 Task: Search for boat rental options in Miami, Florida, and Key West, Florida.
Action: Mouse moved to (177, 78)
Screenshot: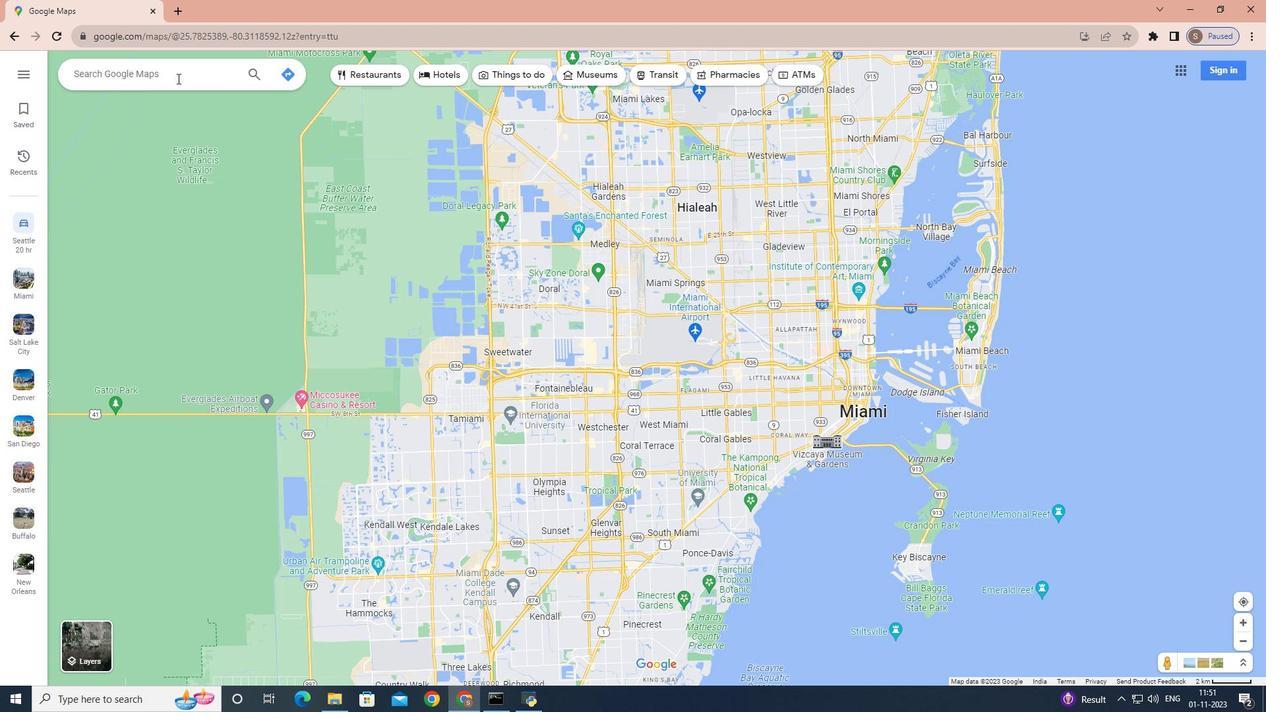 
Action: Mouse pressed left at (177, 78)
Screenshot: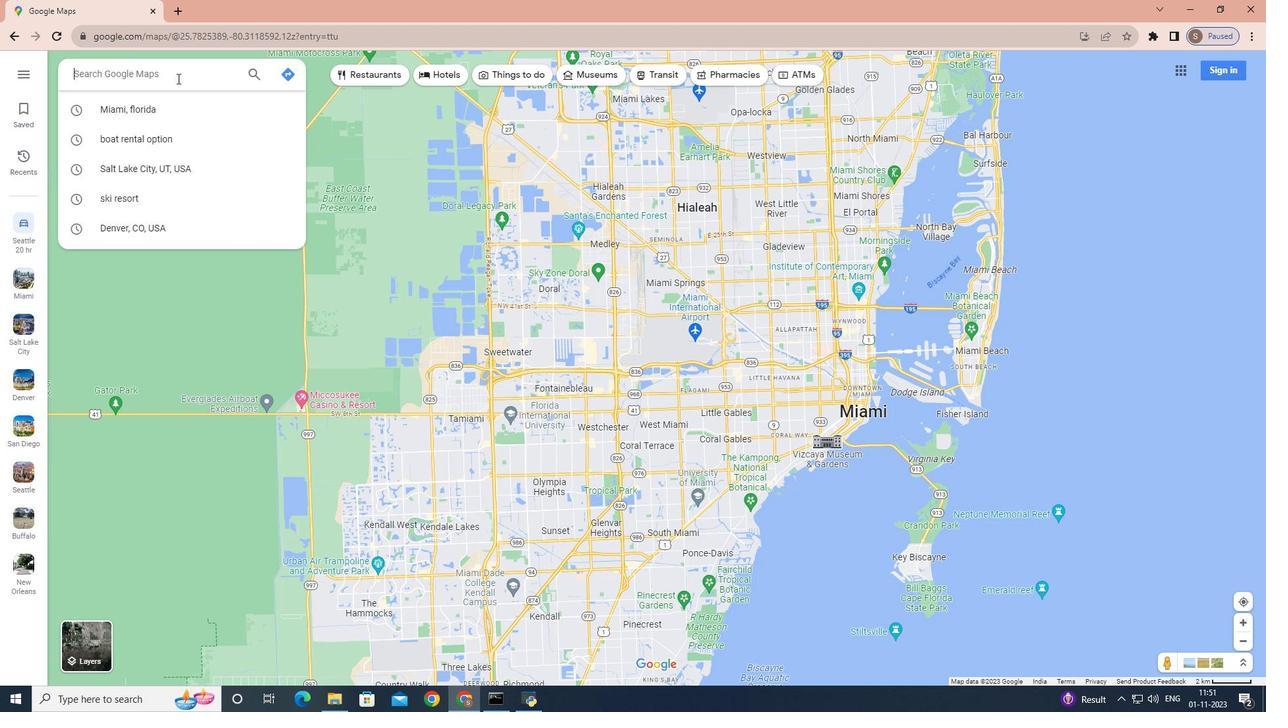 
Action: Key pressed <Key.shift_r>Miami,<Key.space><Key.shift>Florida<Key.enter>
Screenshot: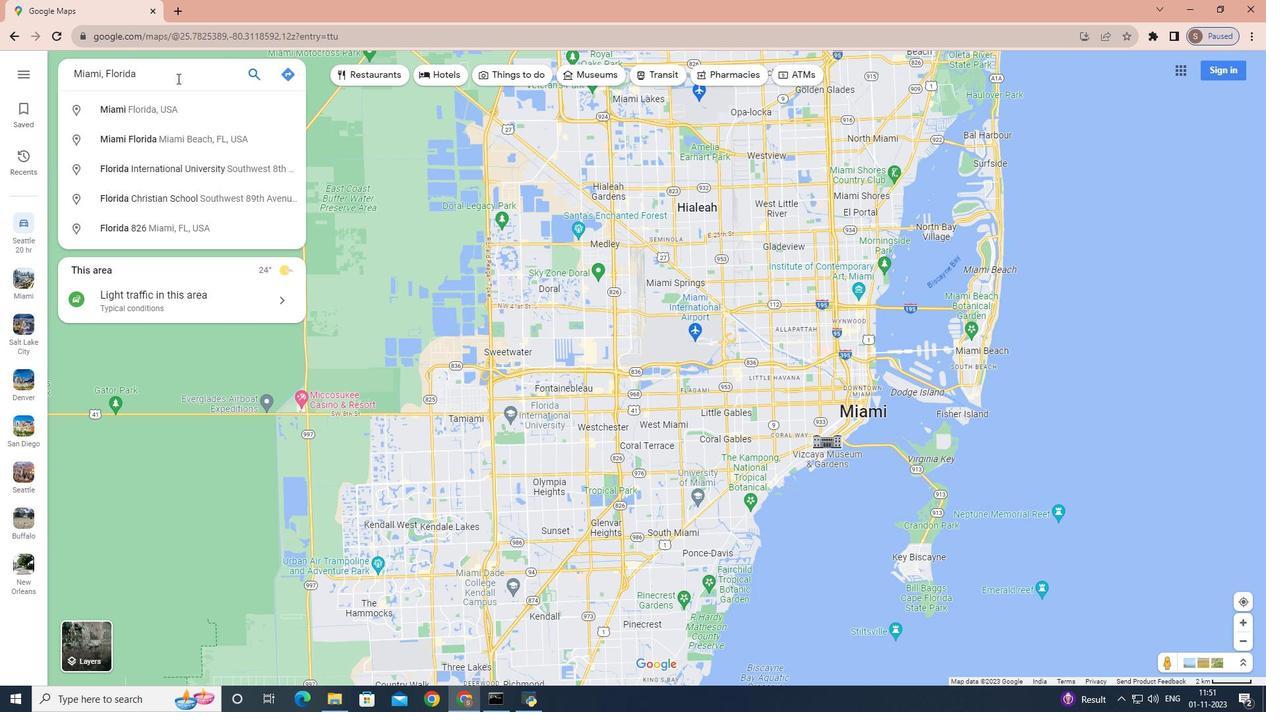 
Action: Mouse moved to (188, 294)
Screenshot: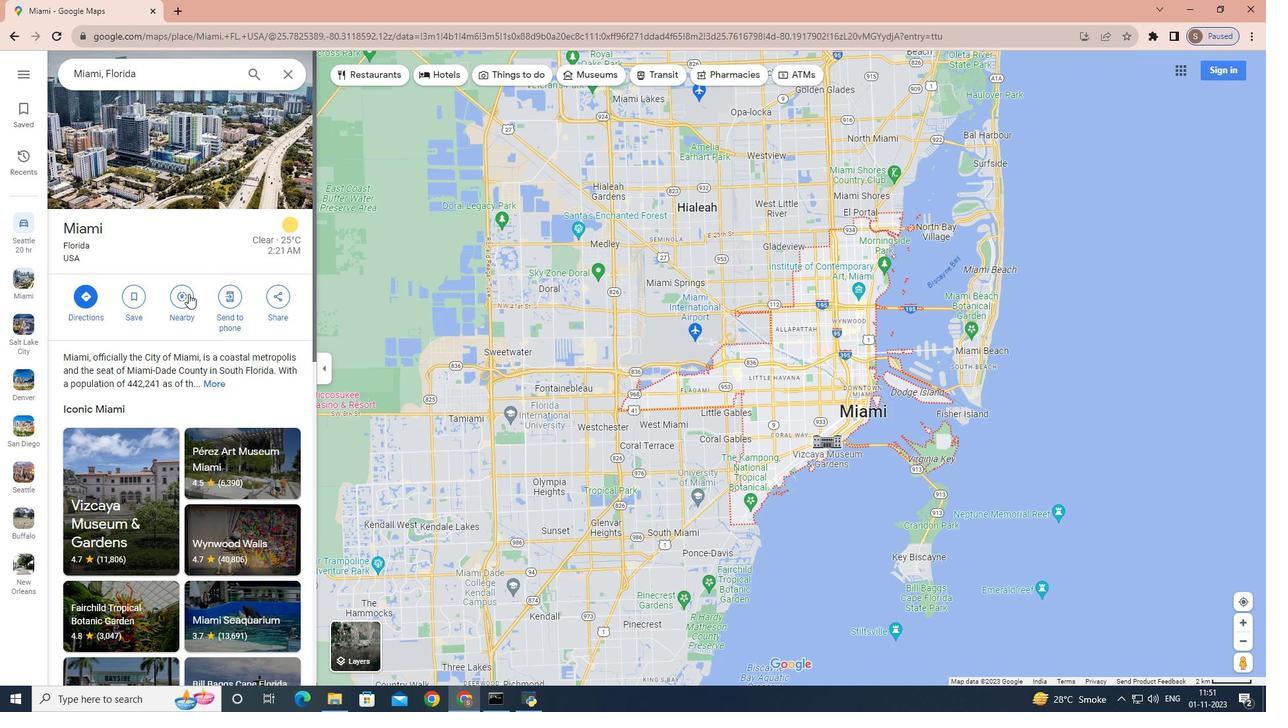 
Action: Mouse pressed left at (188, 294)
Screenshot: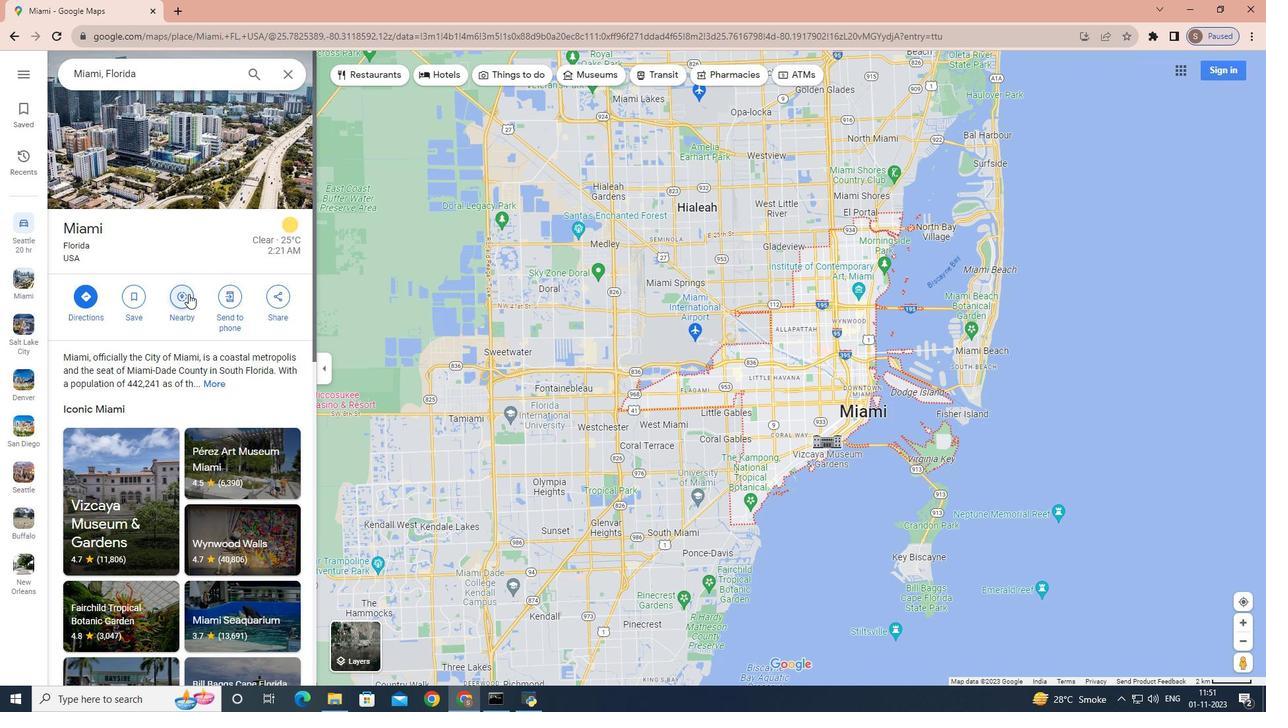 
Action: Key pressed boat<Key.space>rental<Key.space>options<Key.enter>
Screenshot: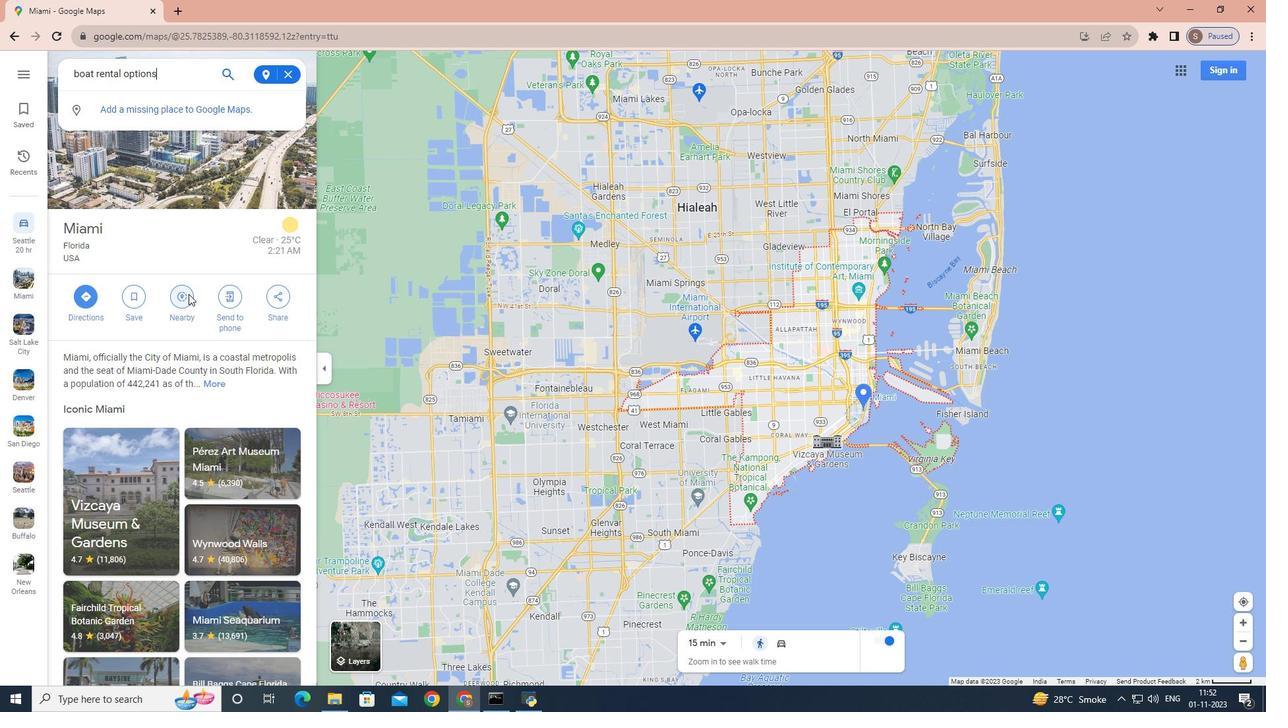 
Action: Mouse moved to (187, 199)
Screenshot: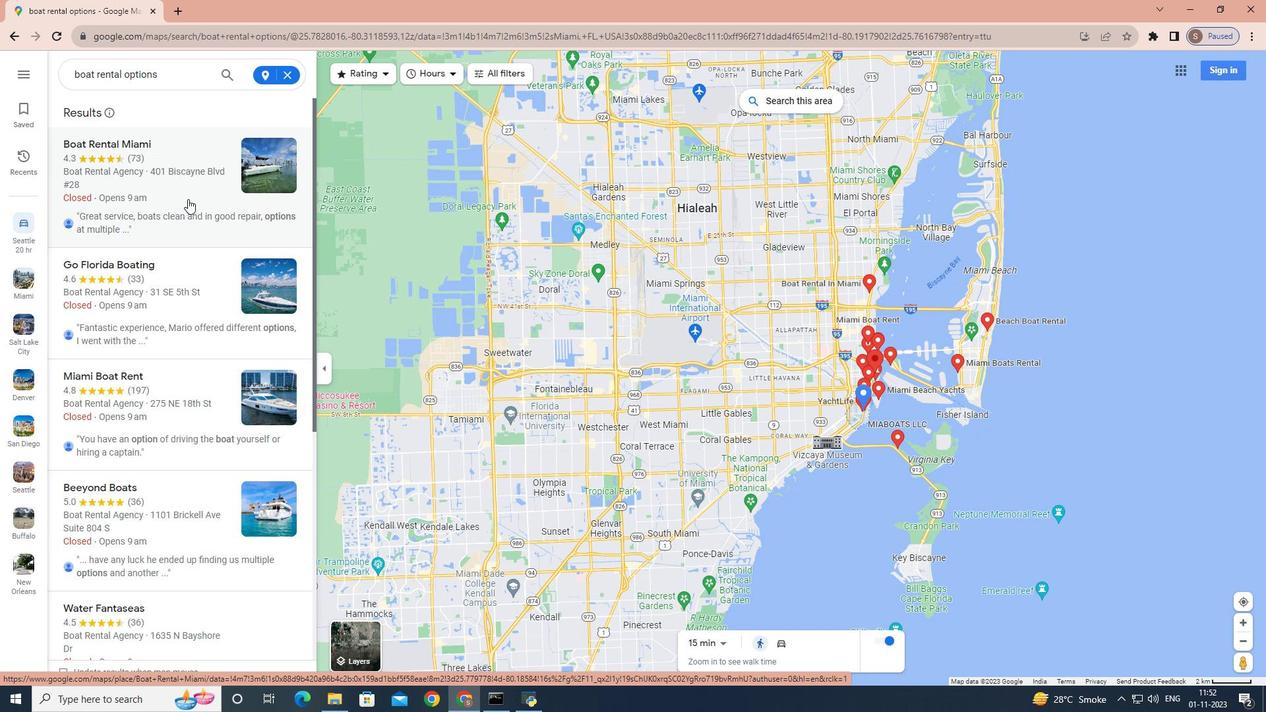 
Action: Mouse scrolled (187, 198) with delta (0, 0)
Screenshot: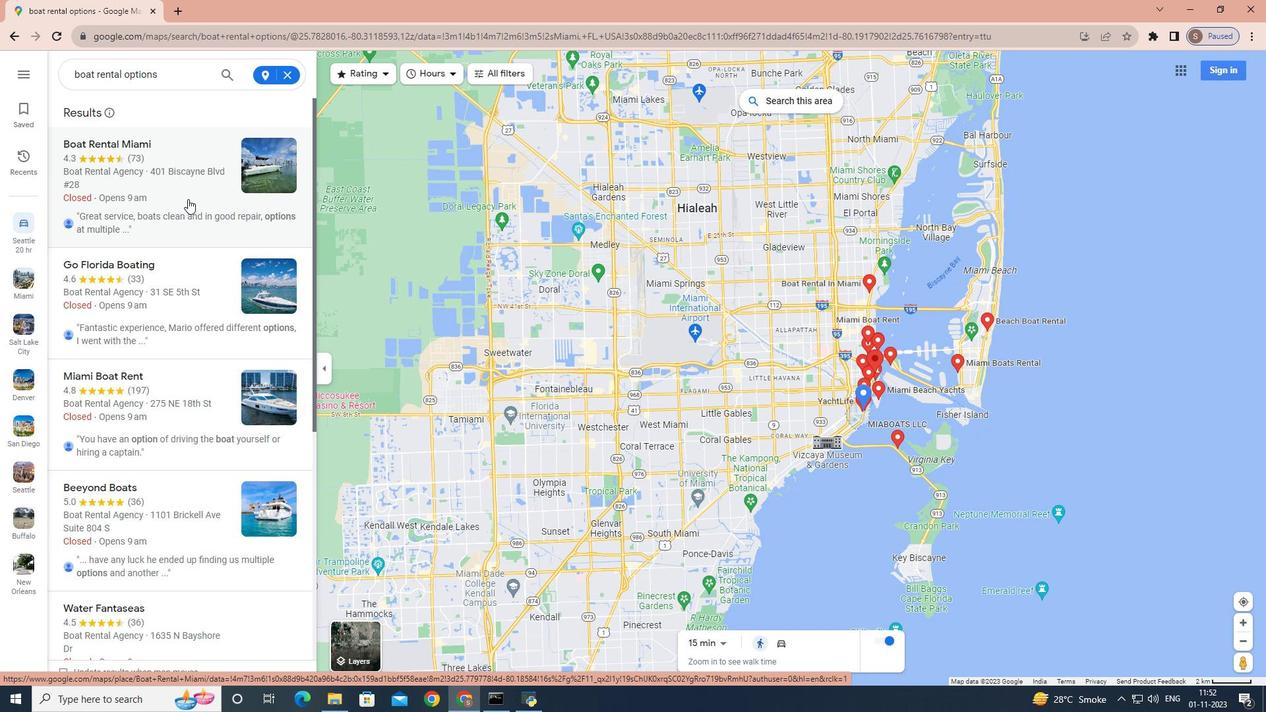 
Action: Mouse moved to (286, 76)
Screenshot: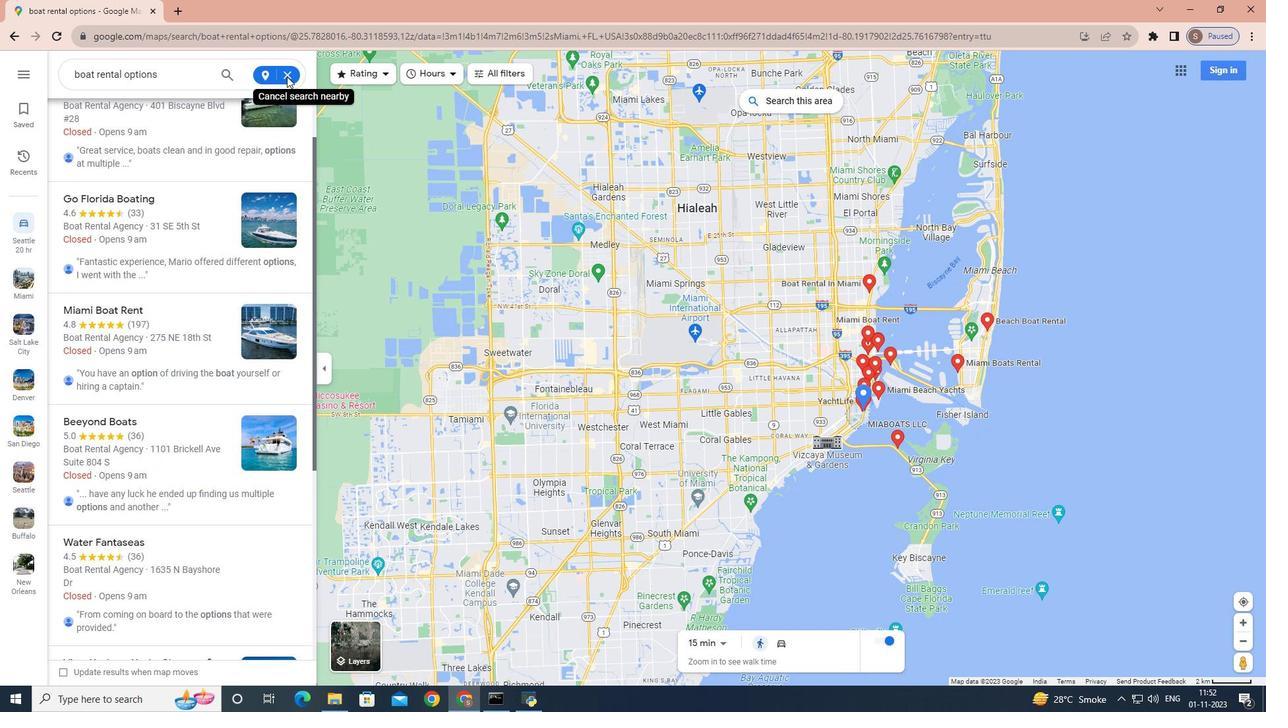 
Action: Mouse pressed left at (286, 76)
Screenshot: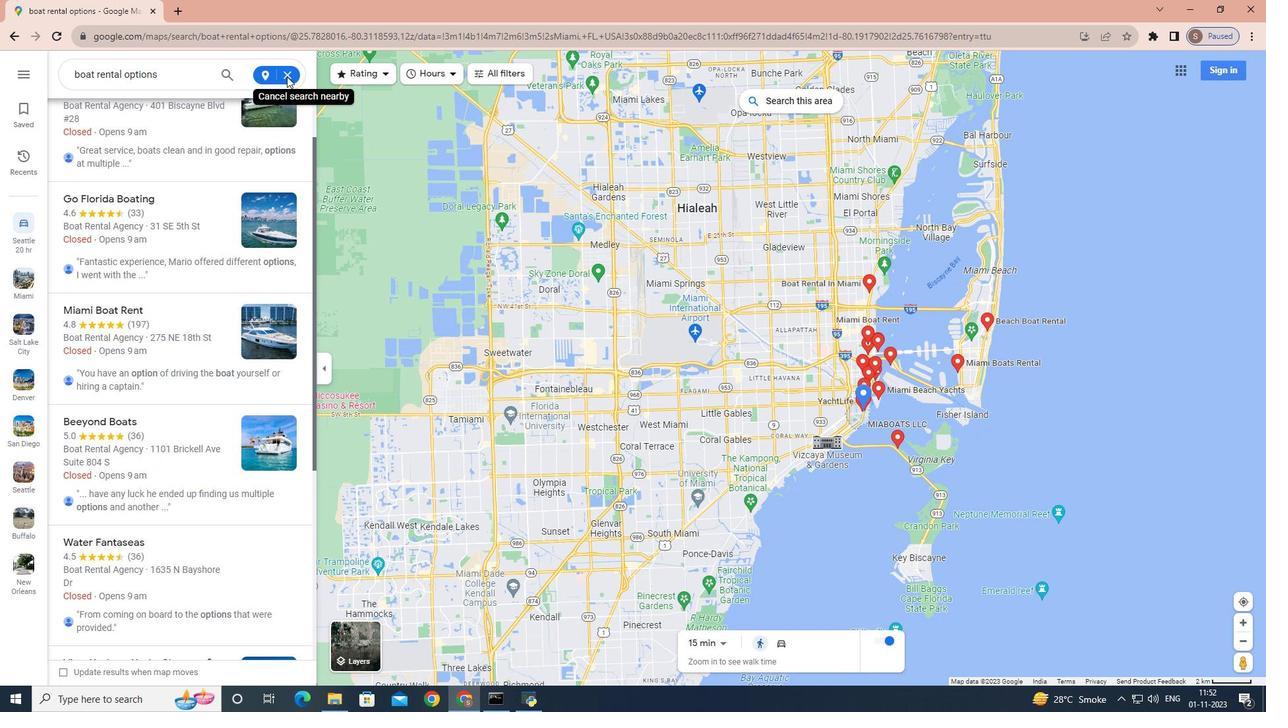 
Action: Mouse moved to (281, 75)
Screenshot: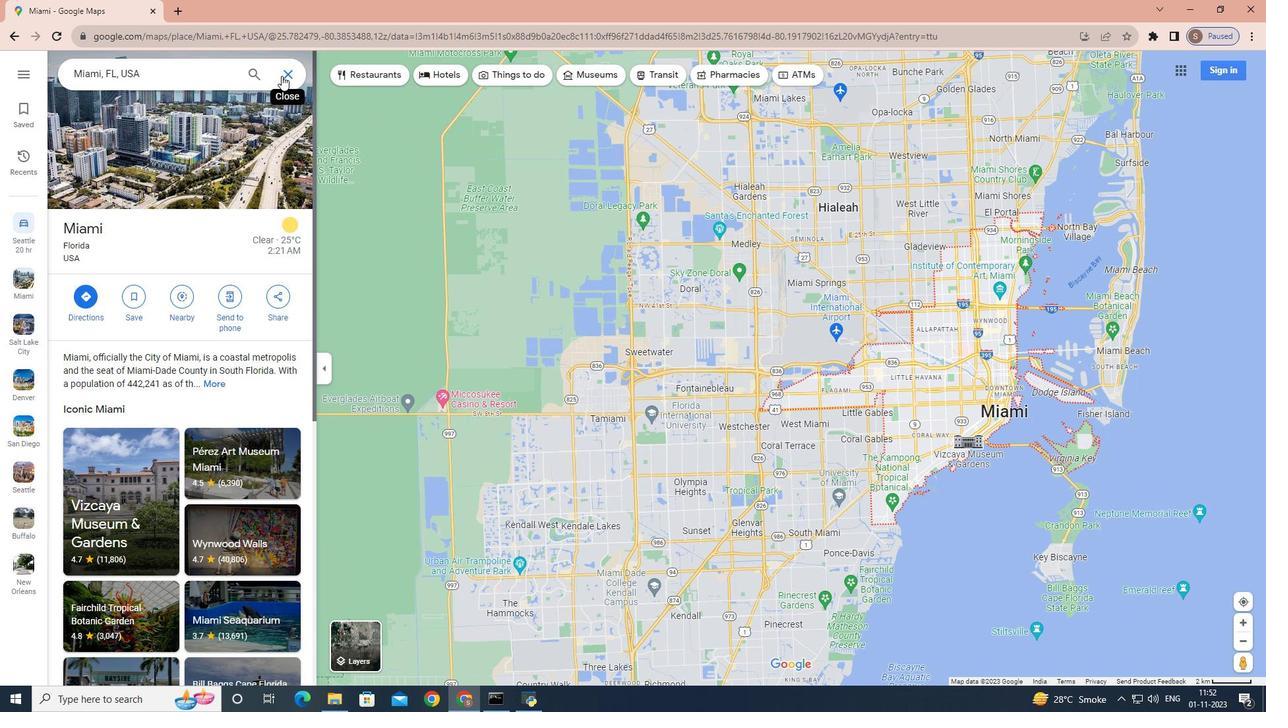 
Action: Mouse pressed left at (281, 75)
Screenshot: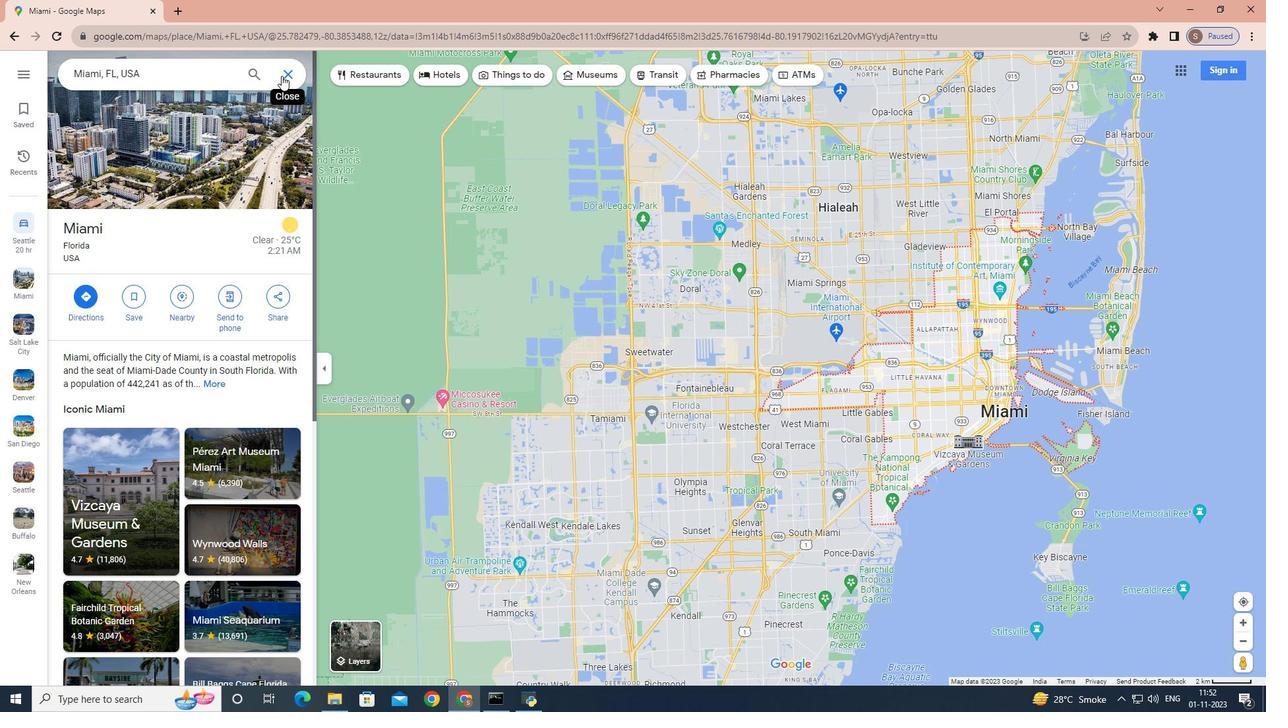 
Action: Mouse moved to (176, 75)
Screenshot: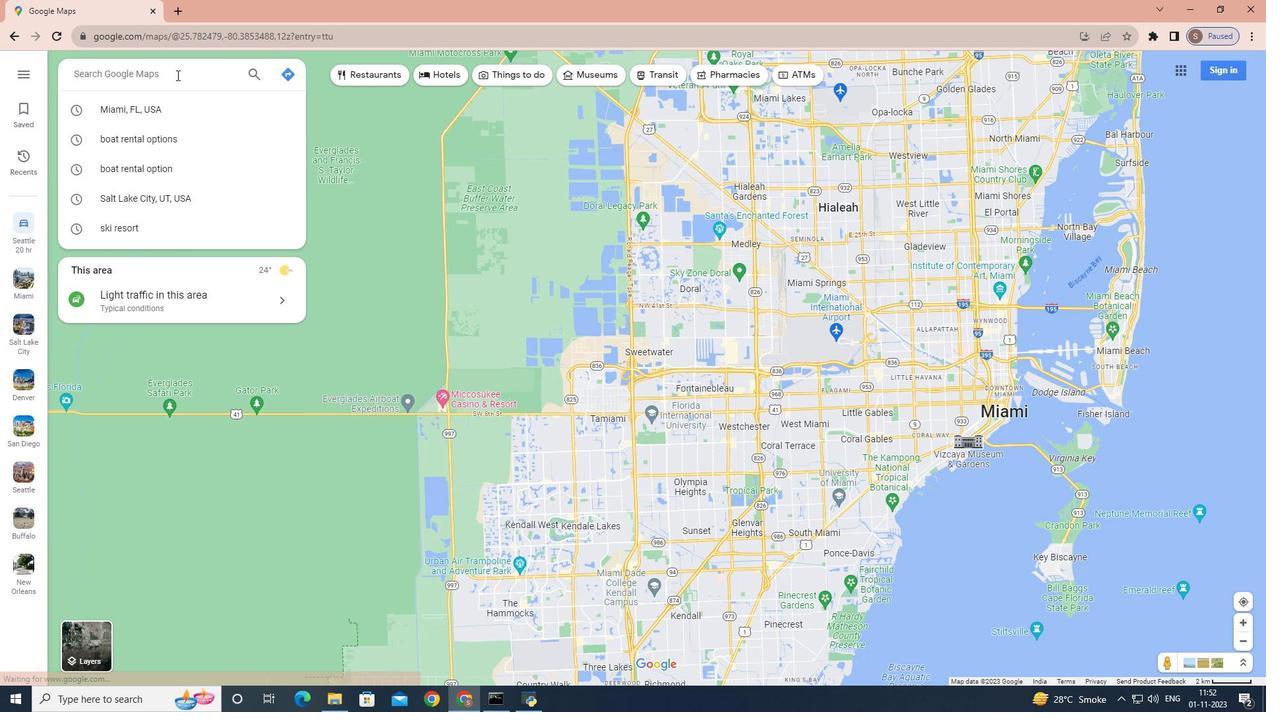 
Action: Key pressed <Key.shift><Key.shift><Key.shift><Key.shift><Key.shift><Key.shift><Key.shift><Key.shift><Key.shift><Key.shift>Key<Key.space><Key.shift>West<Key.space><Key.backspace>,<Key.space><Key.shift>Florida<Key.enter>
Screenshot: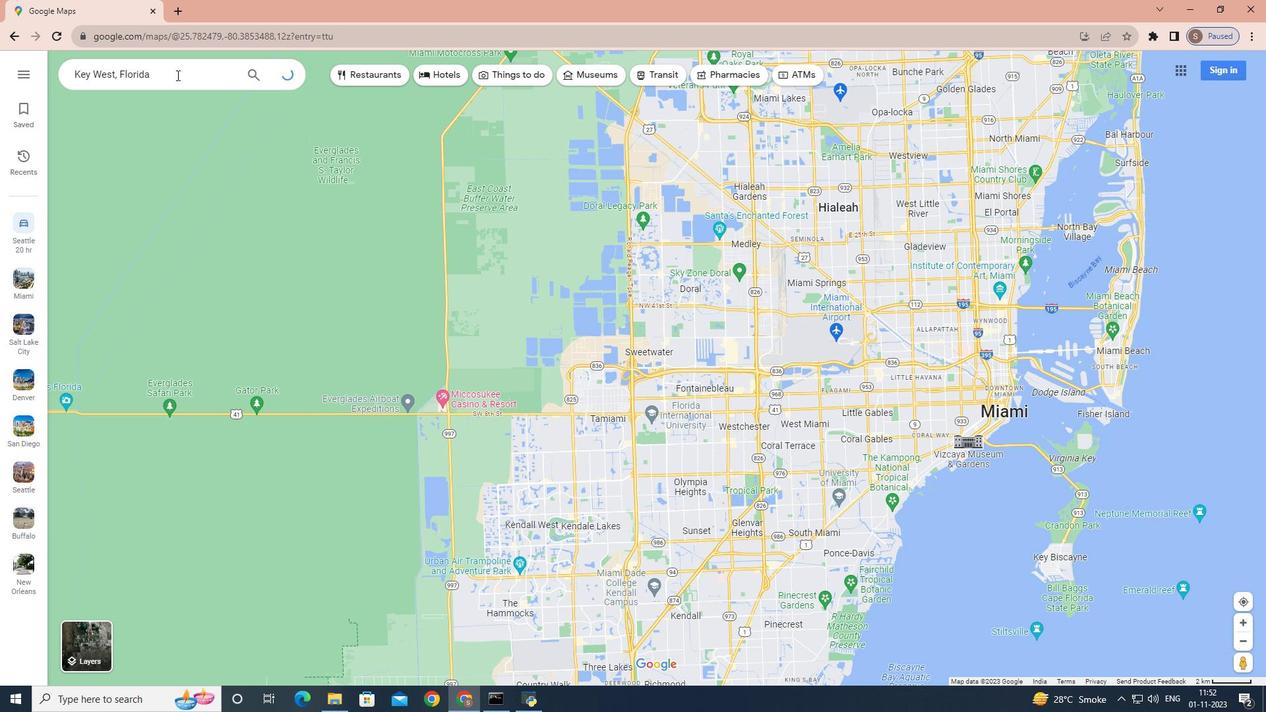
Action: Mouse moved to (174, 296)
Screenshot: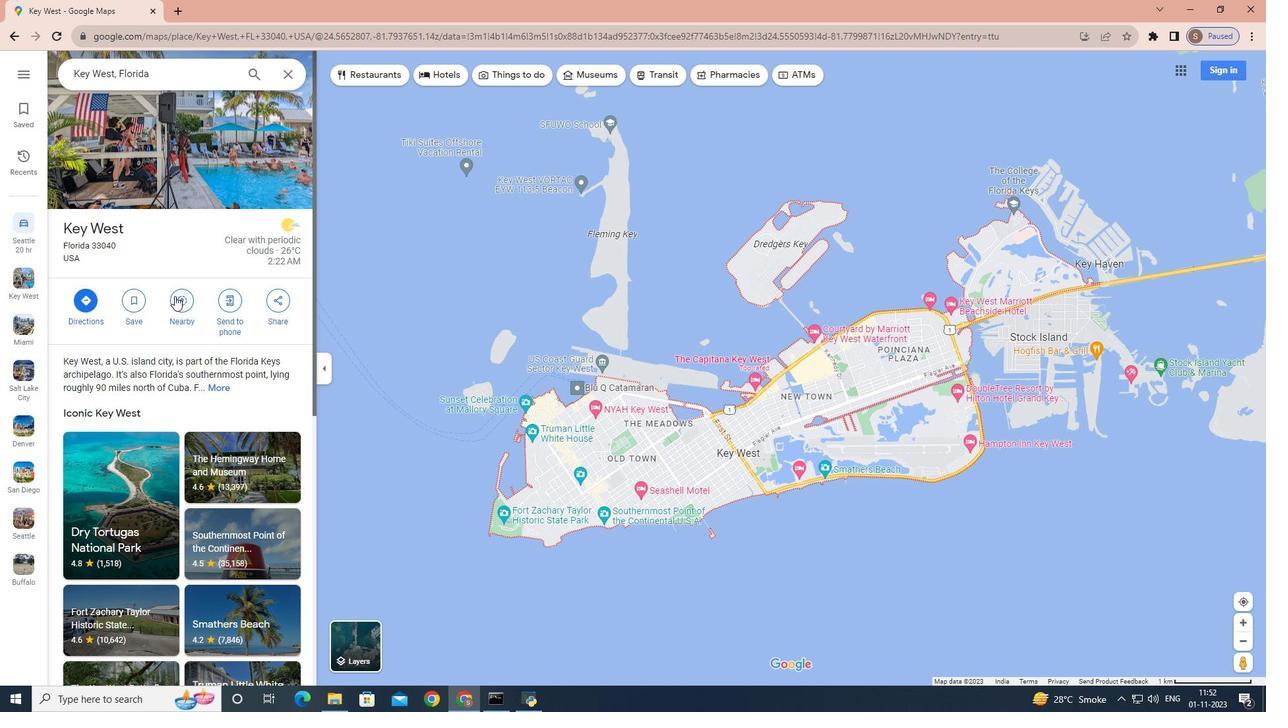 
Action: Mouse pressed left at (174, 296)
Screenshot: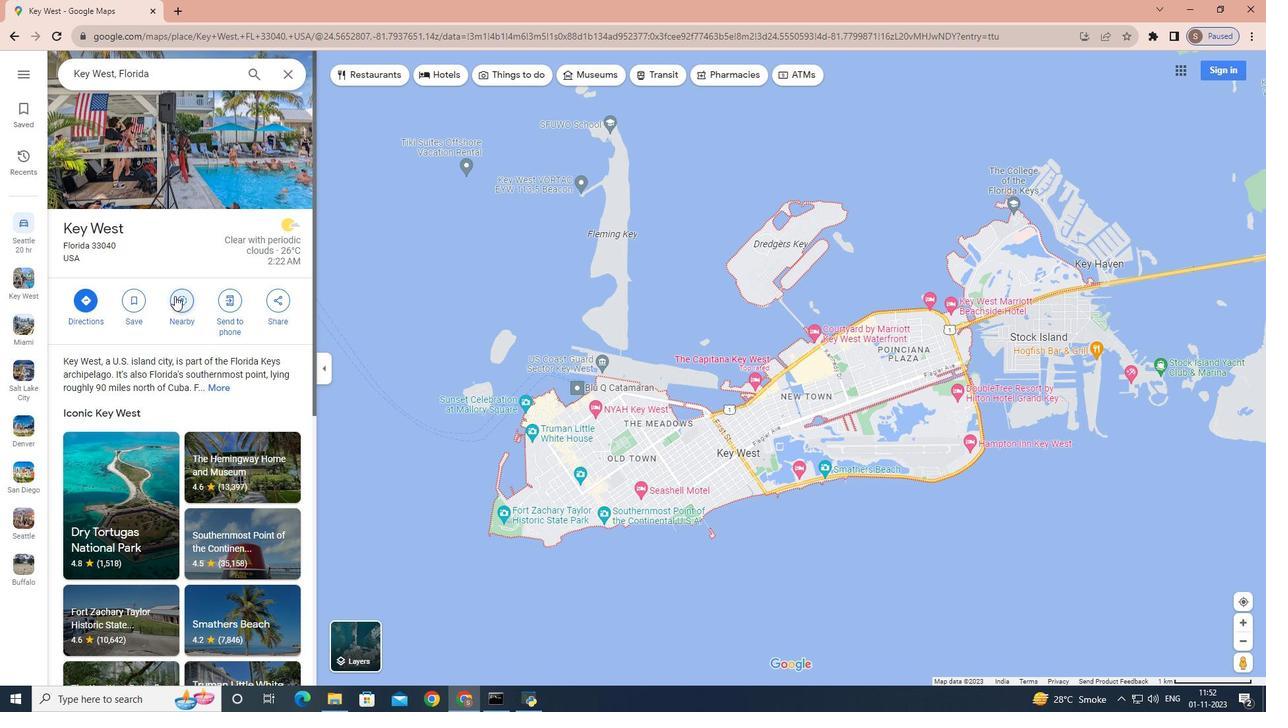 
Action: Key pressed boat<Key.space>rental<Key.space>options<Key.enter>
Screenshot: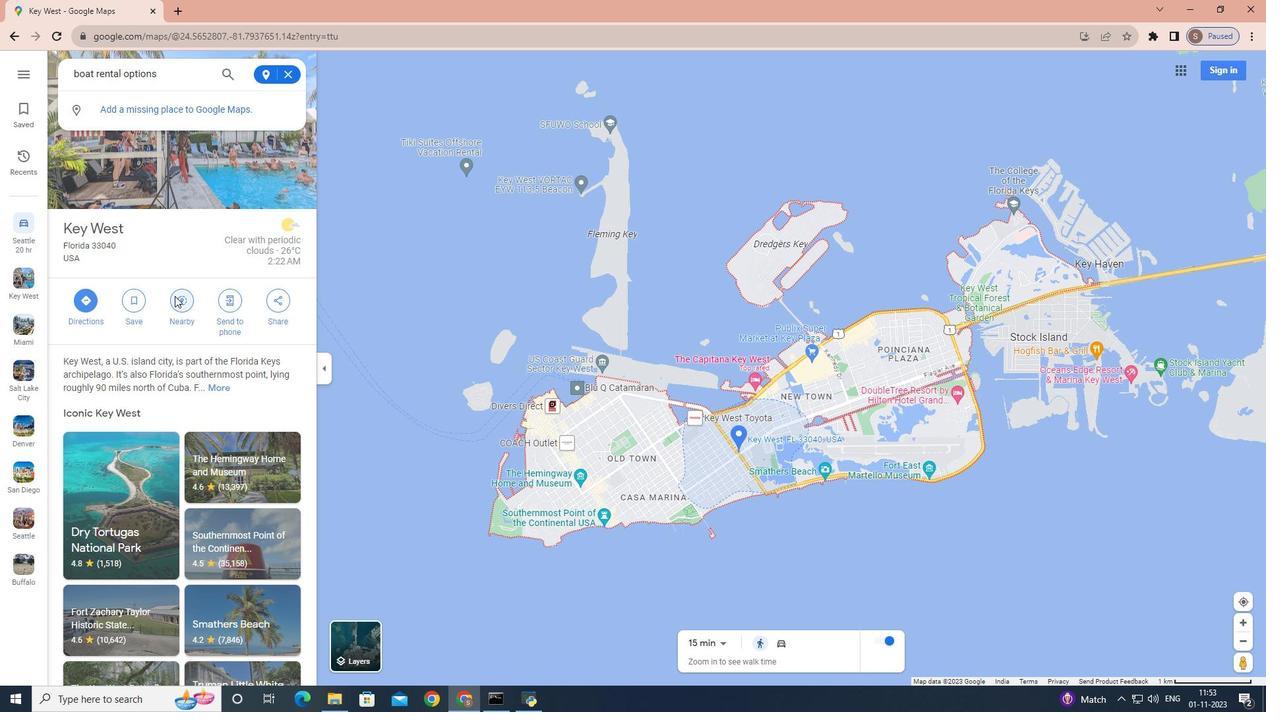 
Action: Mouse moved to (174, 302)
Screenshot: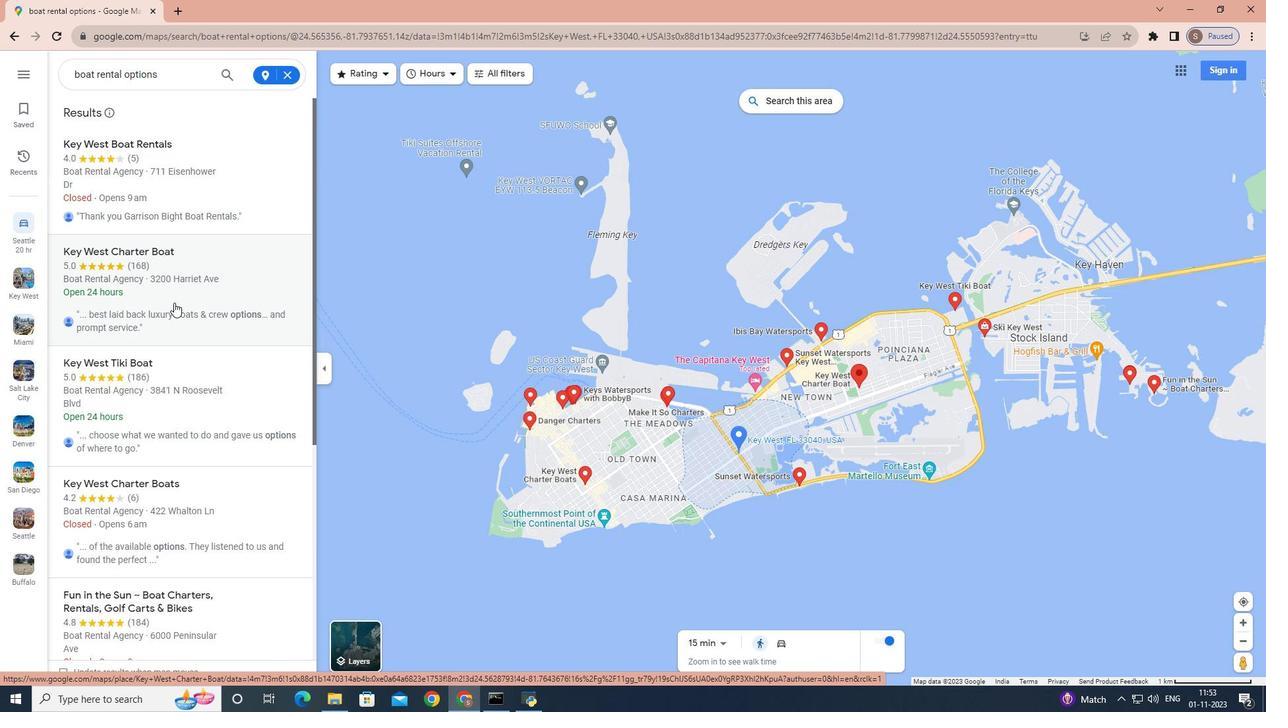 
